 Task: Find the distance between San Diego and Sacramento.
Action: Key pressed san<Key.space>diago
Screenshot: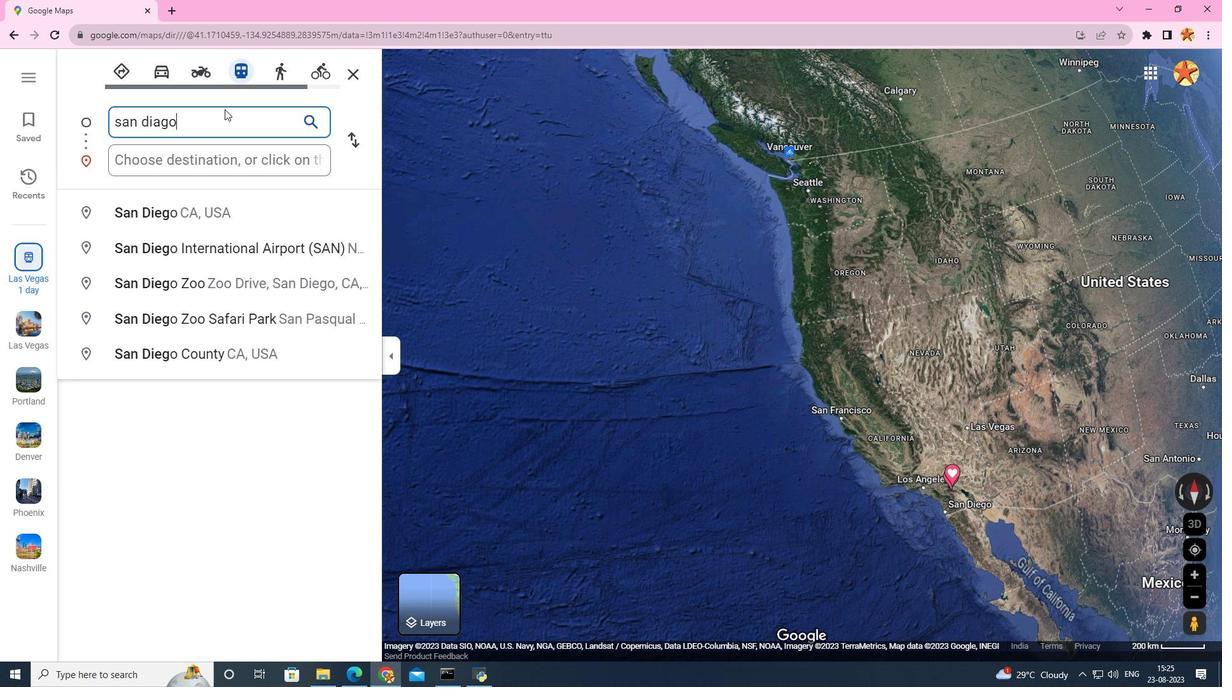 
Action: Mouse moved to (171, 218)
Screenshot: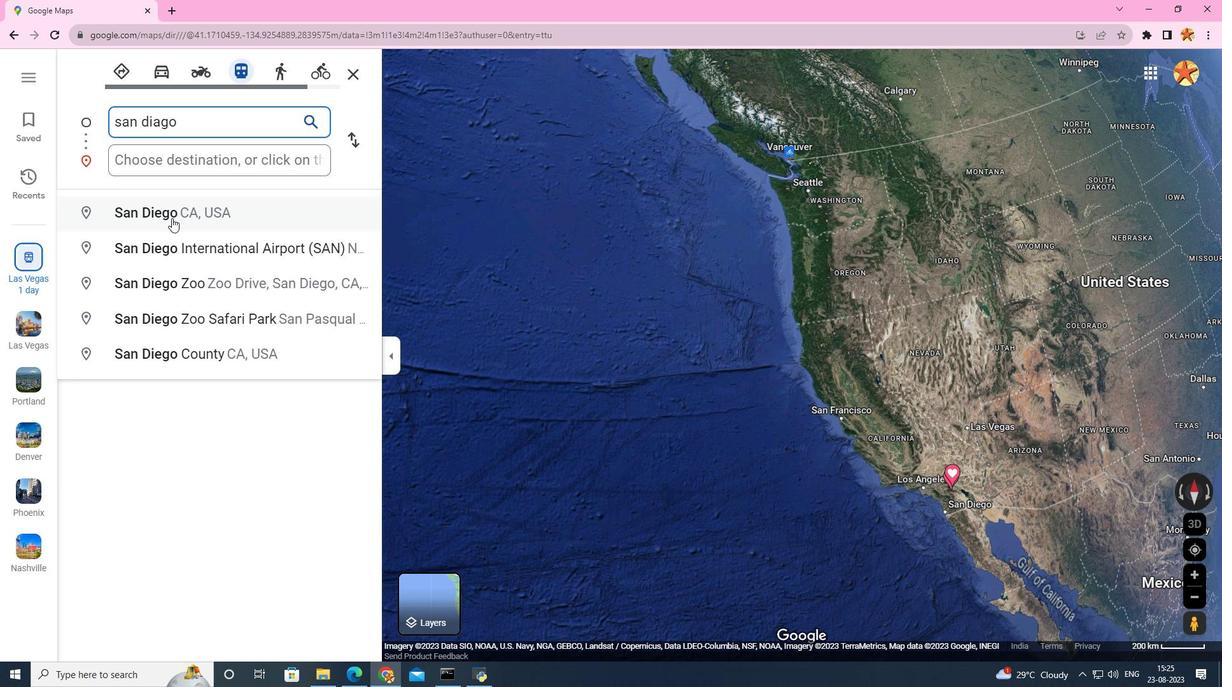 
Action: Mouse pressed left at (171, 218)
Screenshot: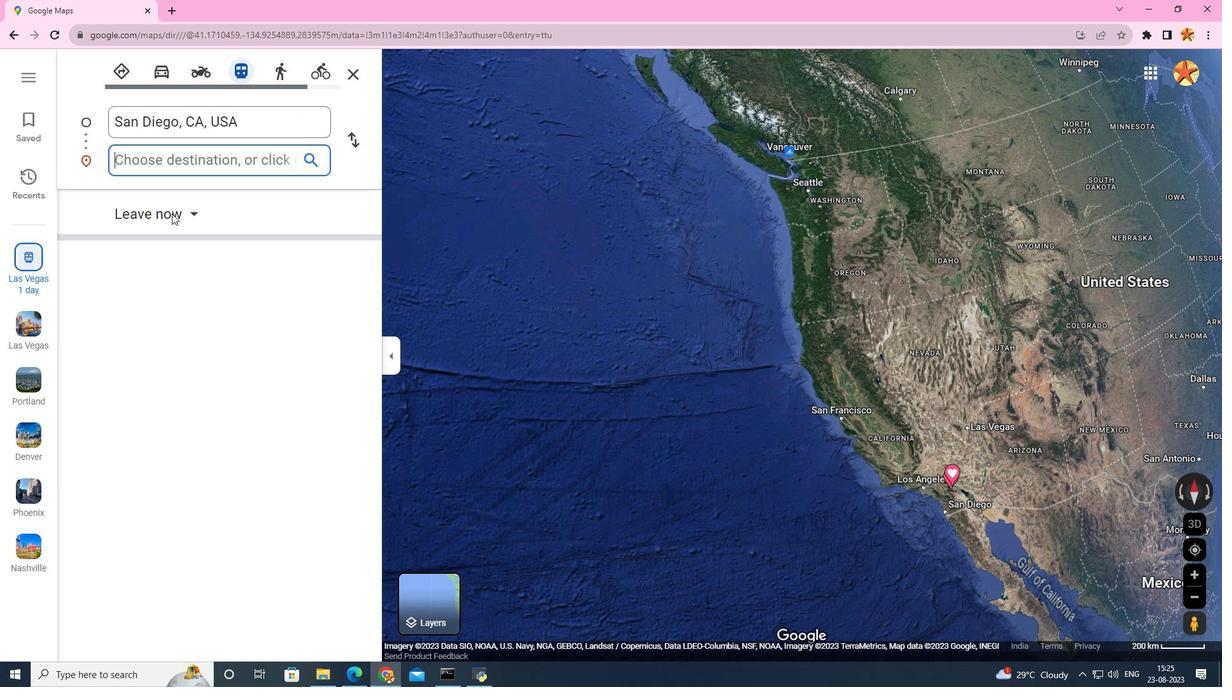 
Action: Mouse moved to (181, 163)
Screenshot: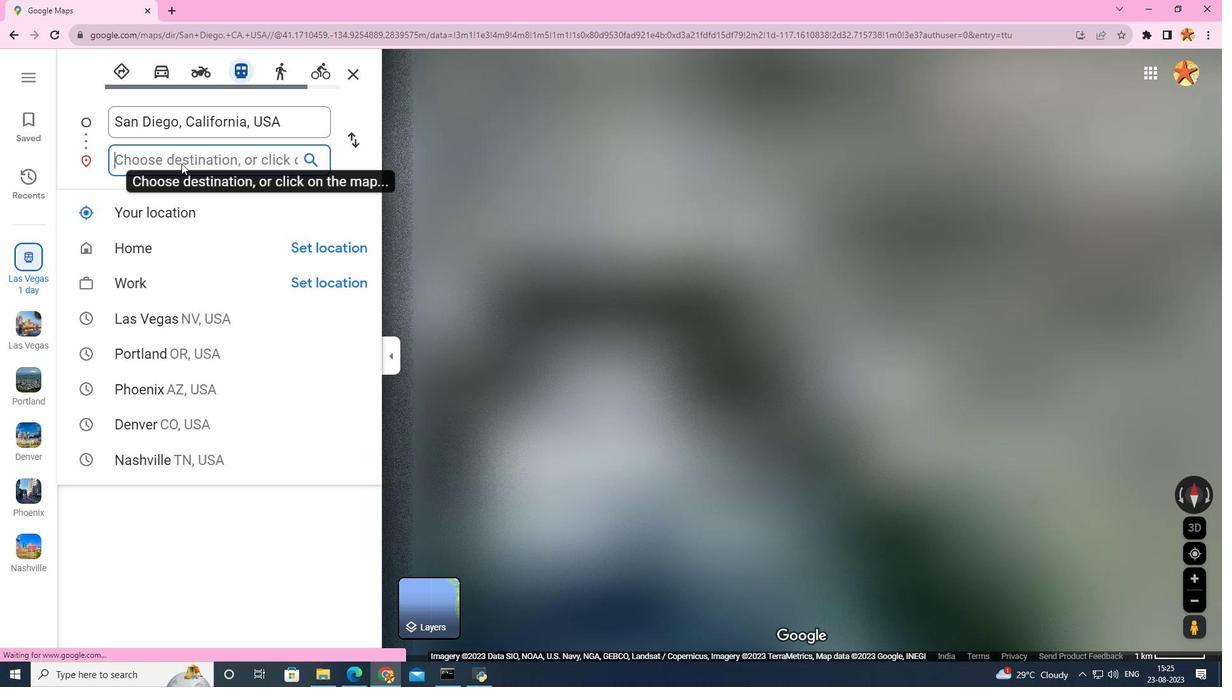 
Action: Mouse pressed left at (181, 163)
Screenshot: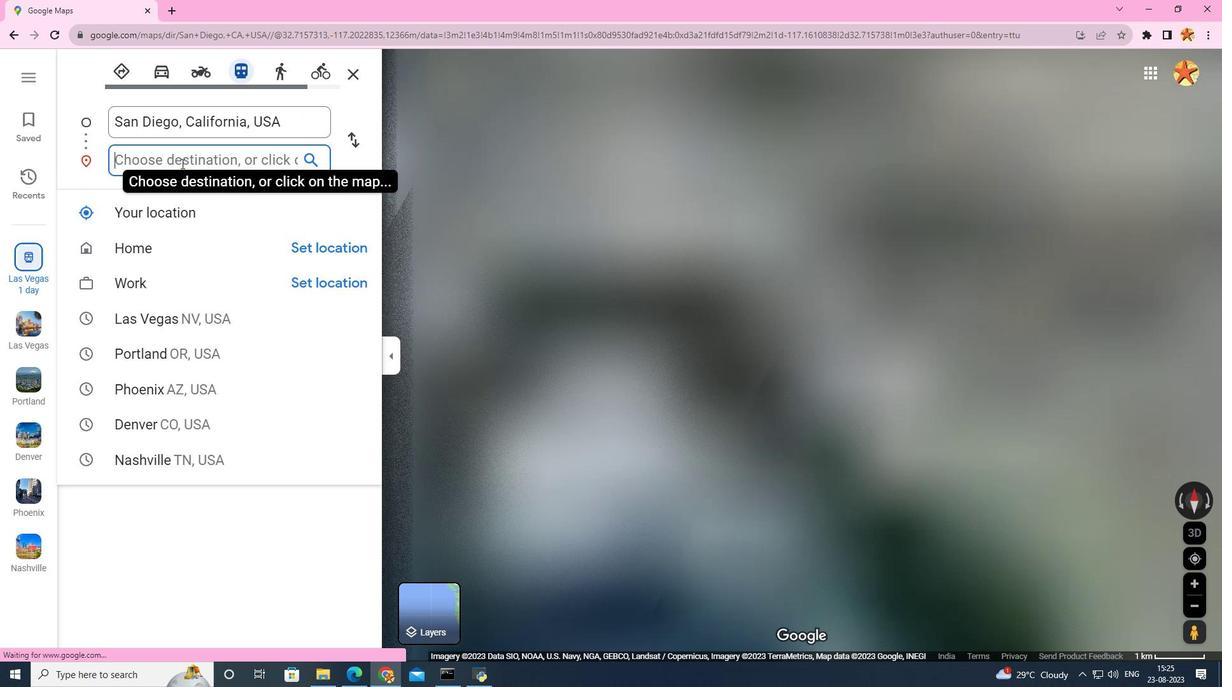 
Action: Key pressed sacra
Screenshot: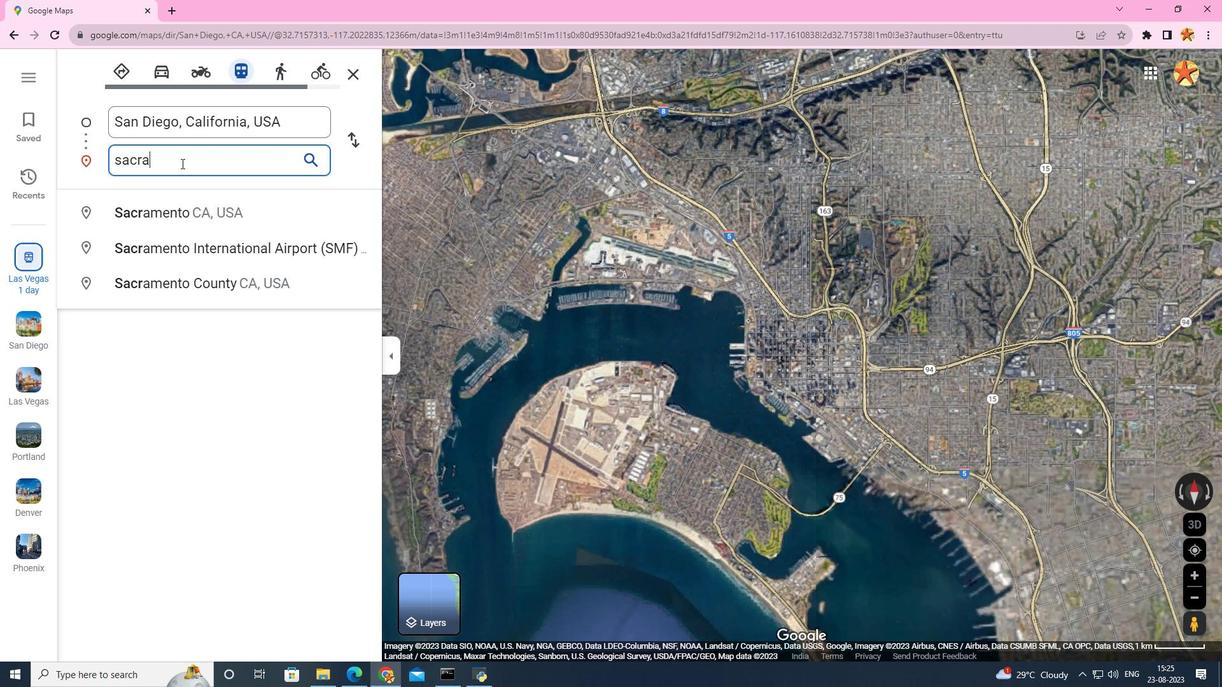 
Action: Mouse moved to (171, 215)
Screenshot: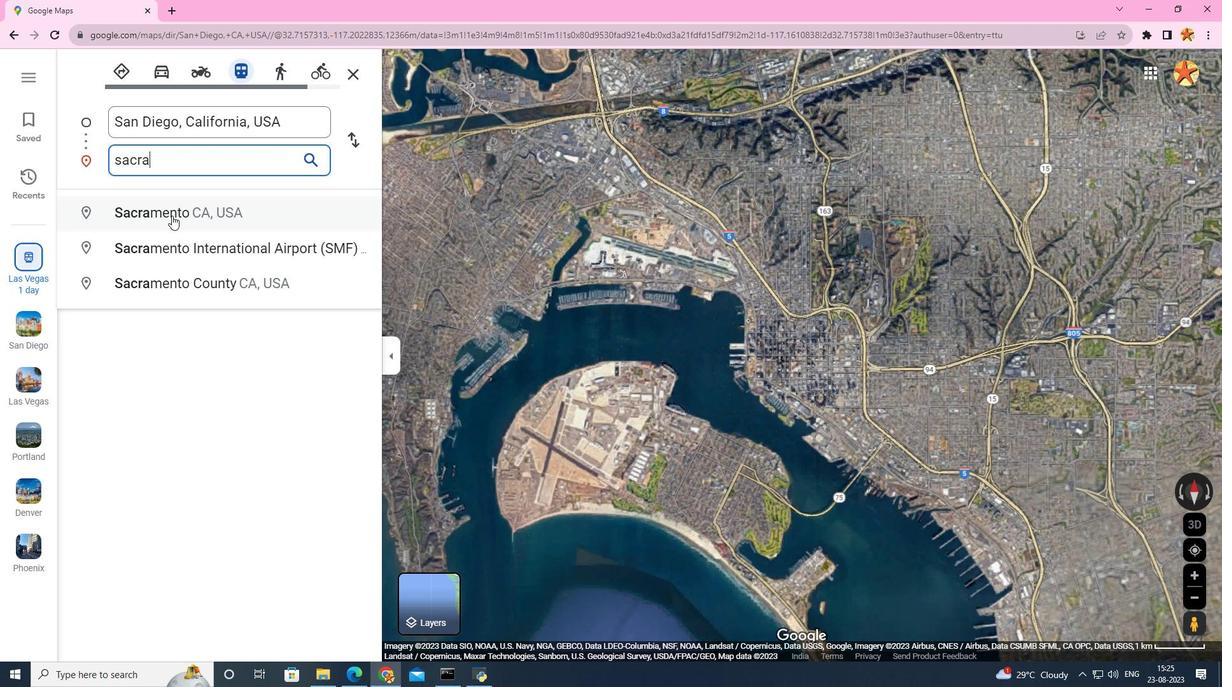 
Action: Mouse pressed left at (171, 215)
Screenshot: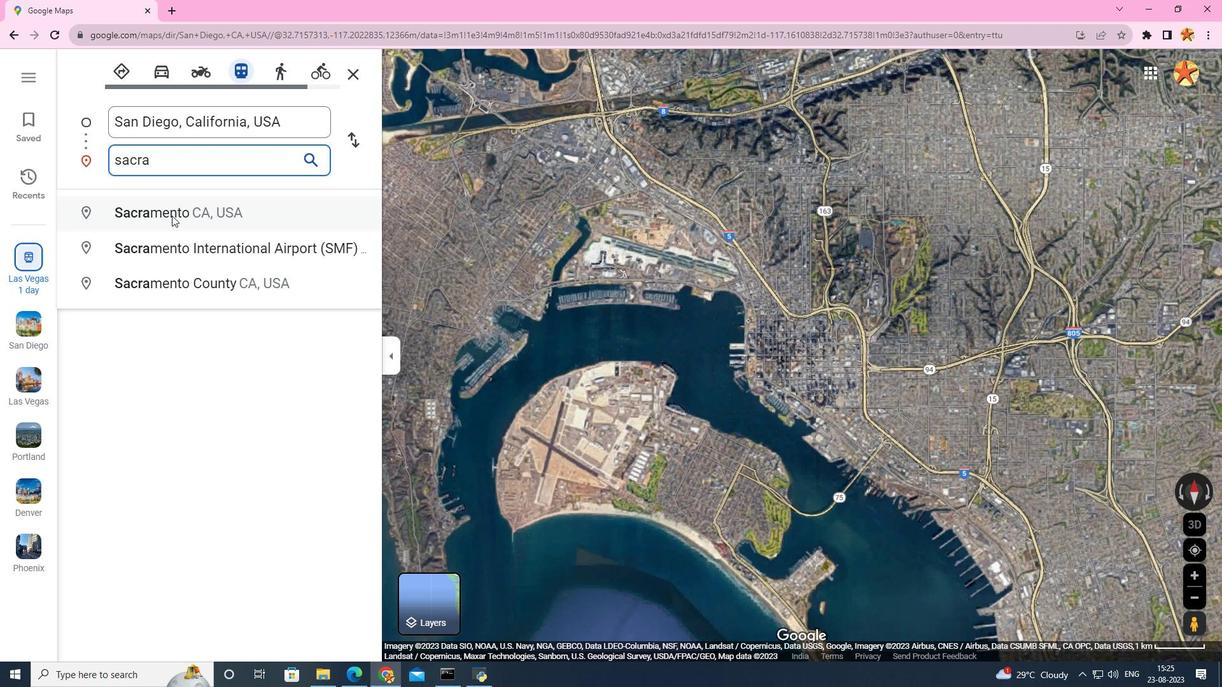 
Action: Mouse moved to (686, 611)
Screenshot: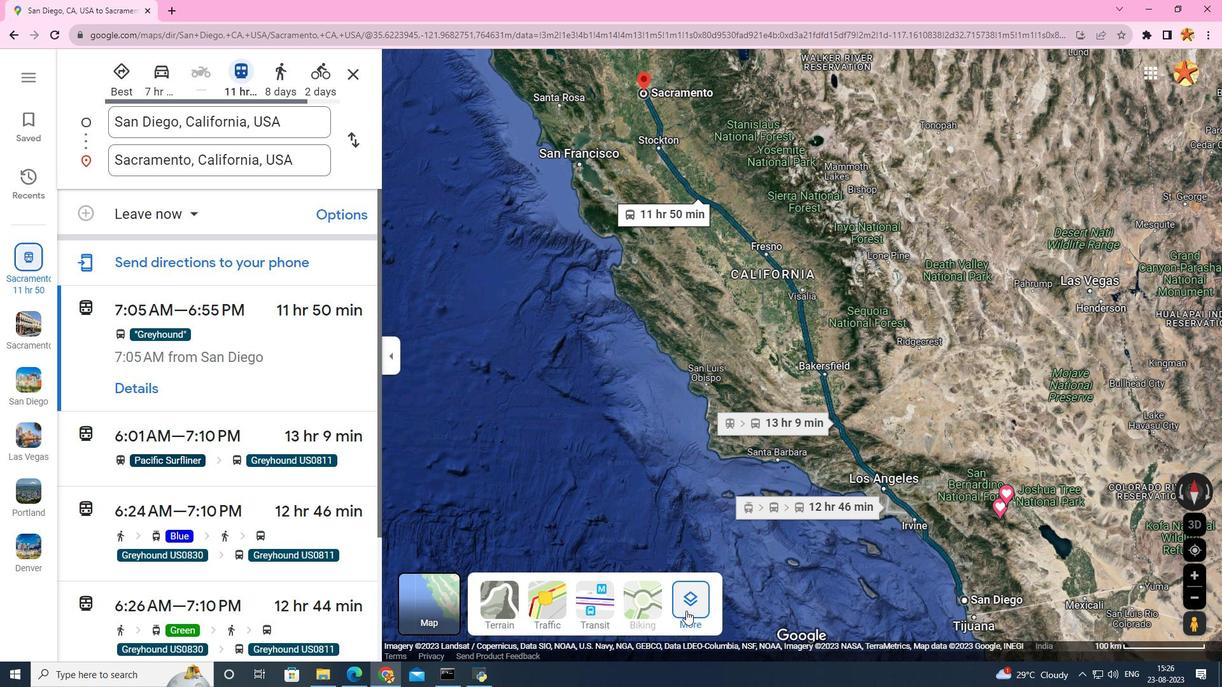 
Action: Mouse pressed left at (686, 611)
Screenshot: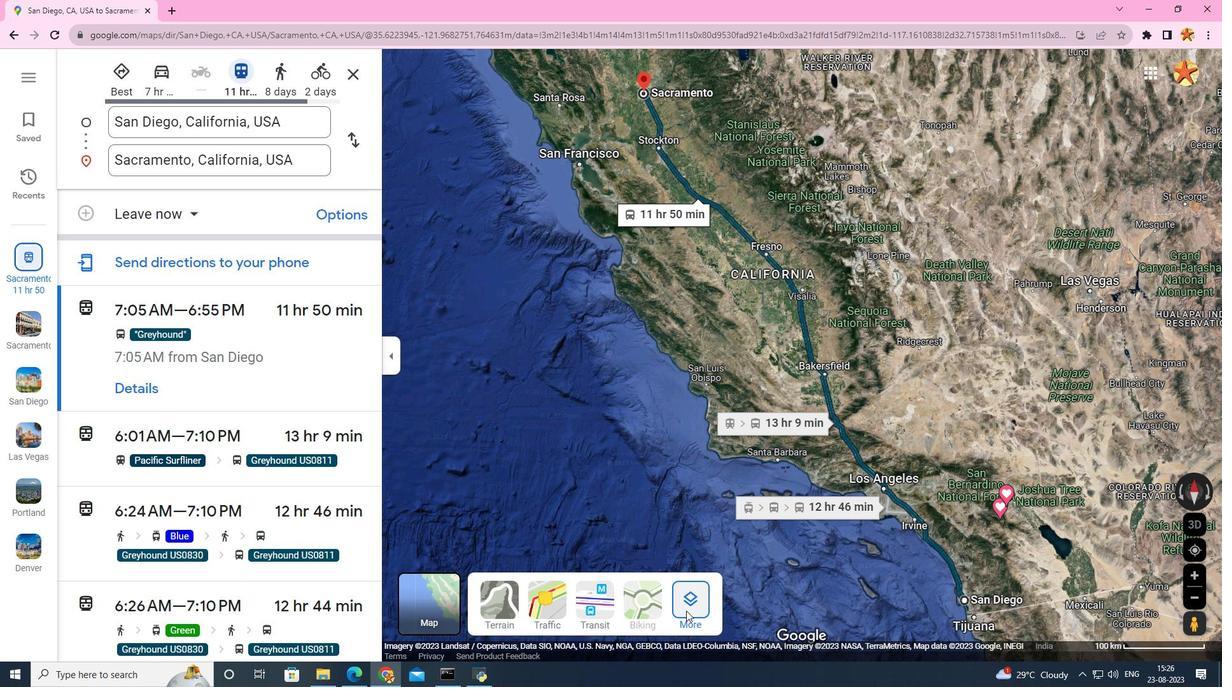 
Action: Mouse moved to (534, 460)
Screenshot: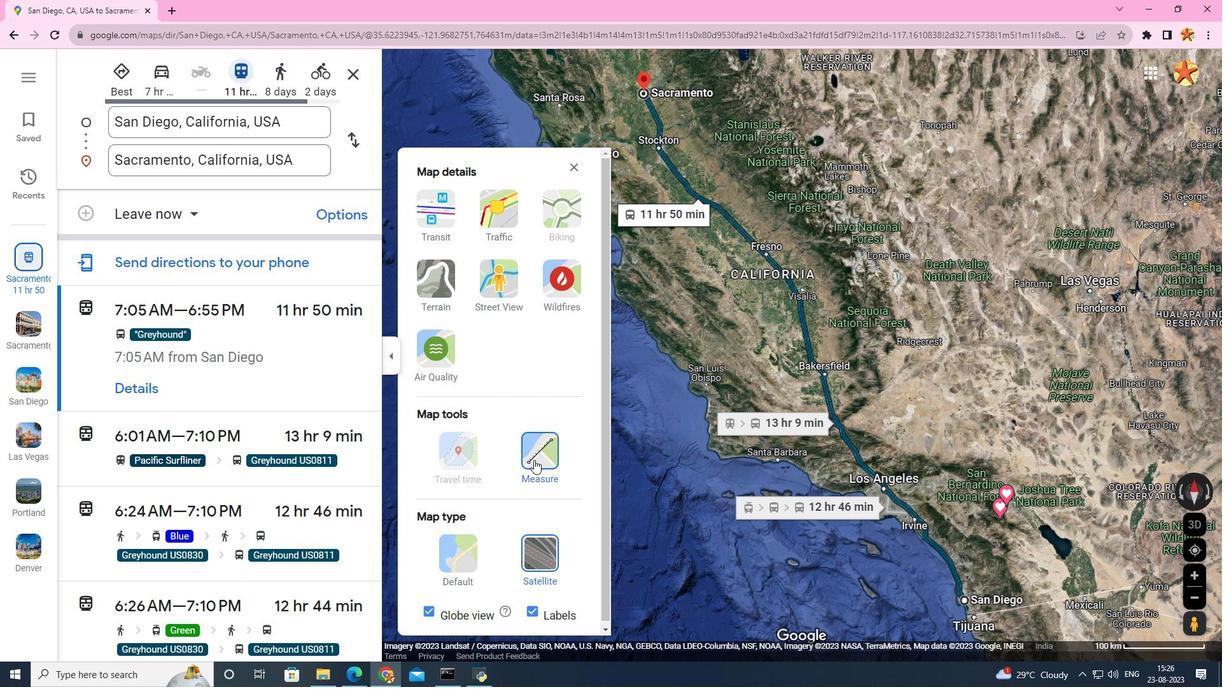 
Action: Mouse pressed left at (534, 460)
Screenshot: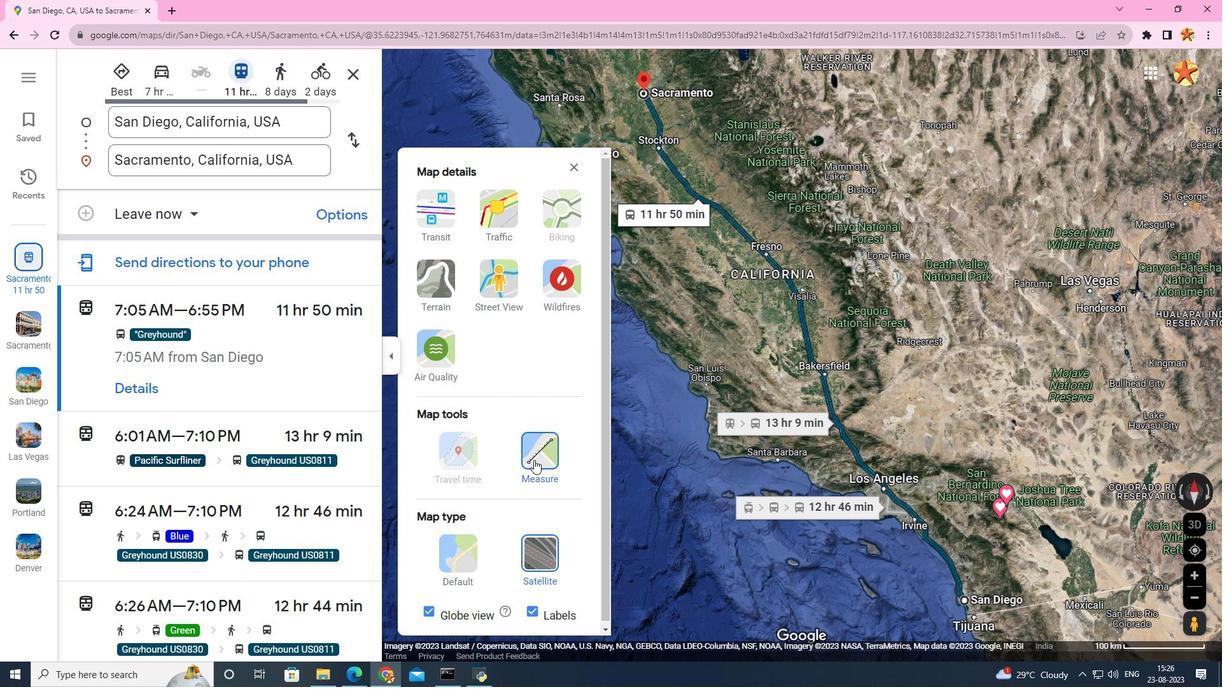 
Action: Mouse moved to (947, 513)
Screenshot: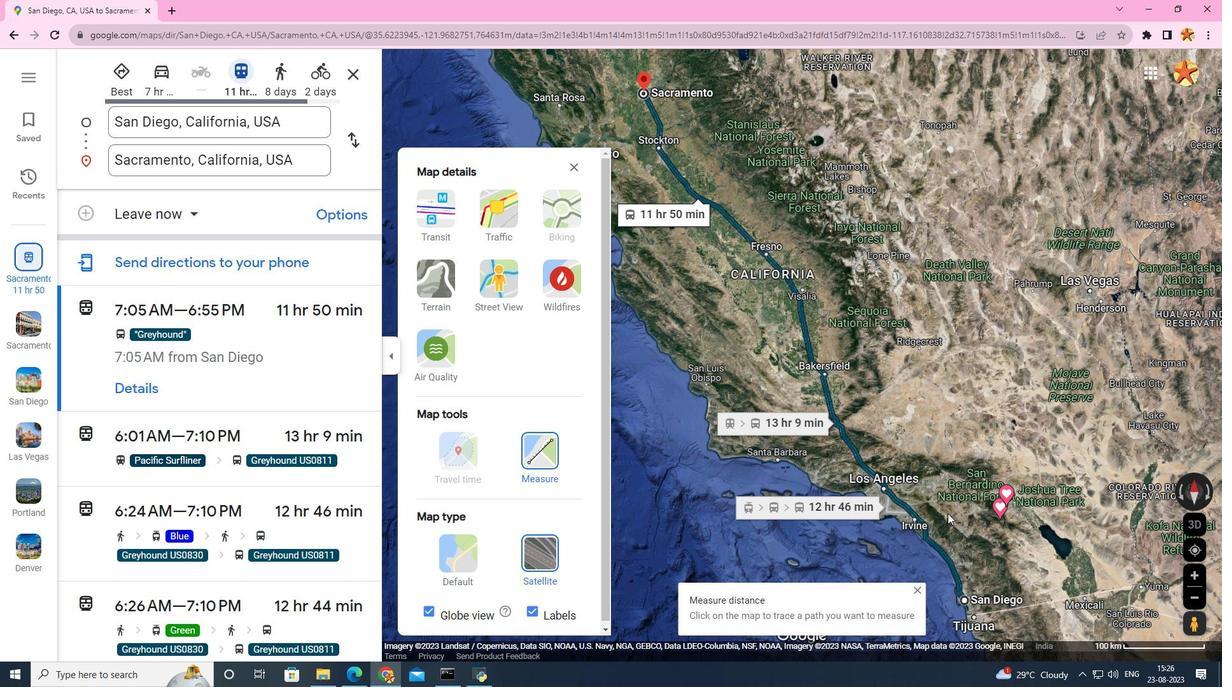 
Action: Mouse scrolled (947, 513) with delta (0, 0)
Screenshot: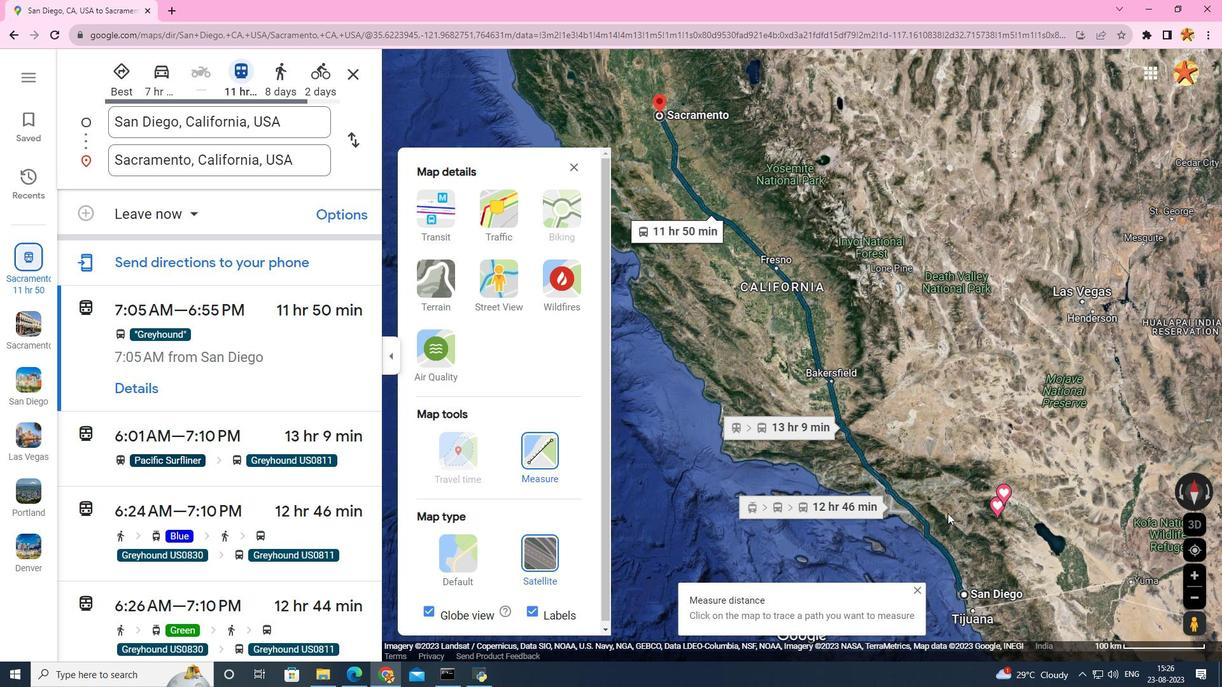 
Action: Mouse scrolled (947, 513) with delta (0, 0)
Screenshot: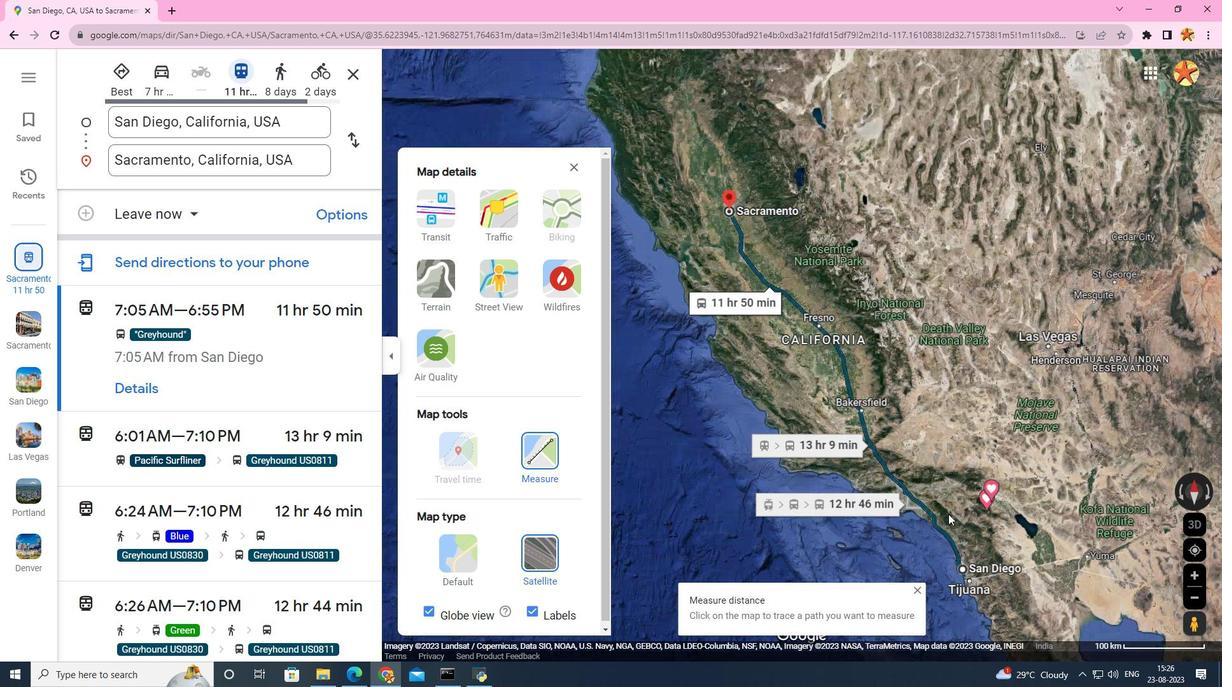 
Action: Mouse scrolled (947, 513) with delta (0, 0)
Screenshot: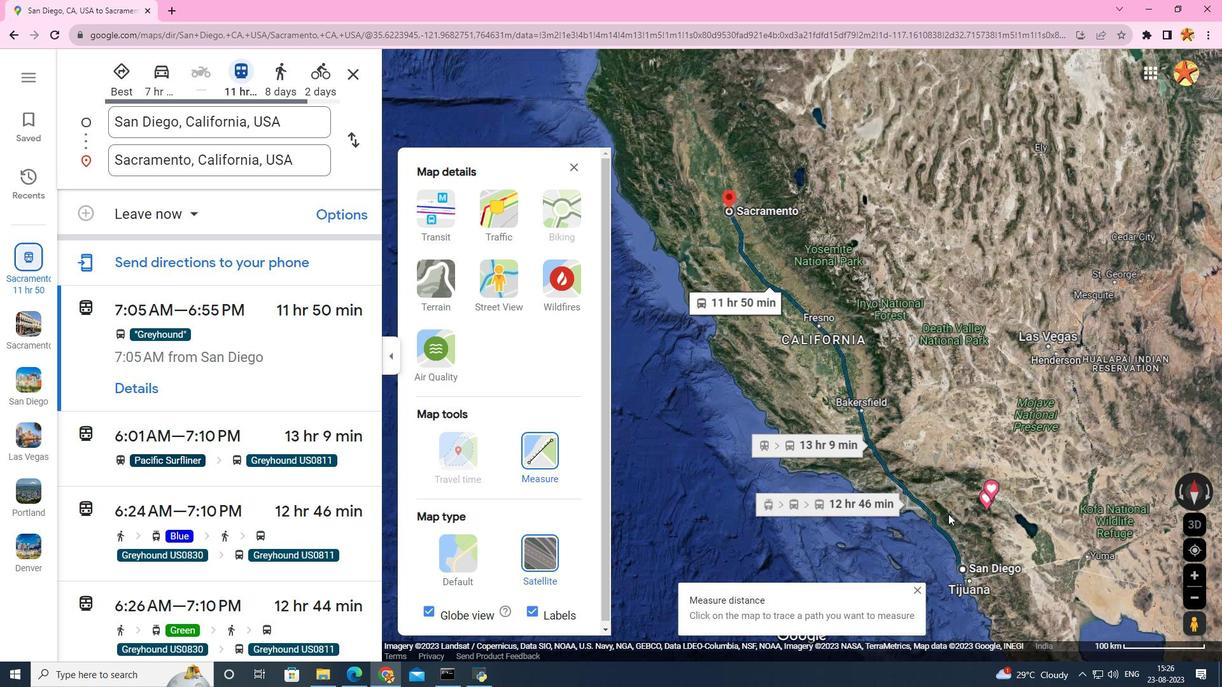
Action: Mouse moved to (964, 552)
Screenshot: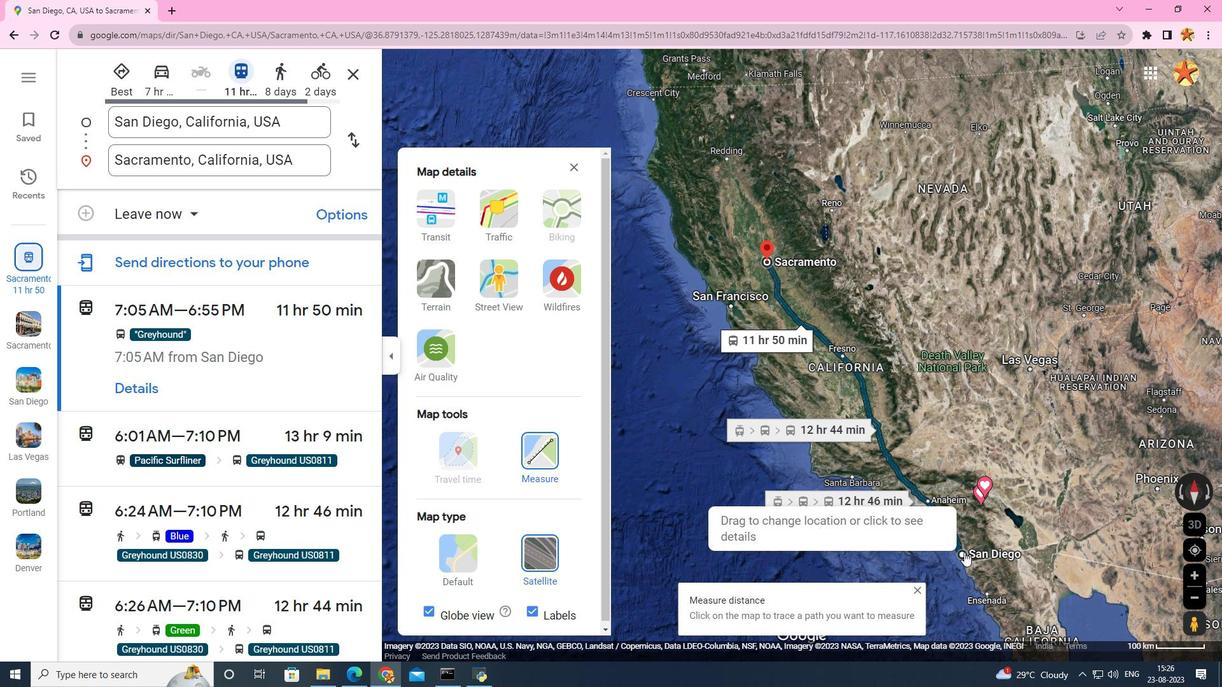 
Action: Mouse pressed left at (964, 552)
Screenshot: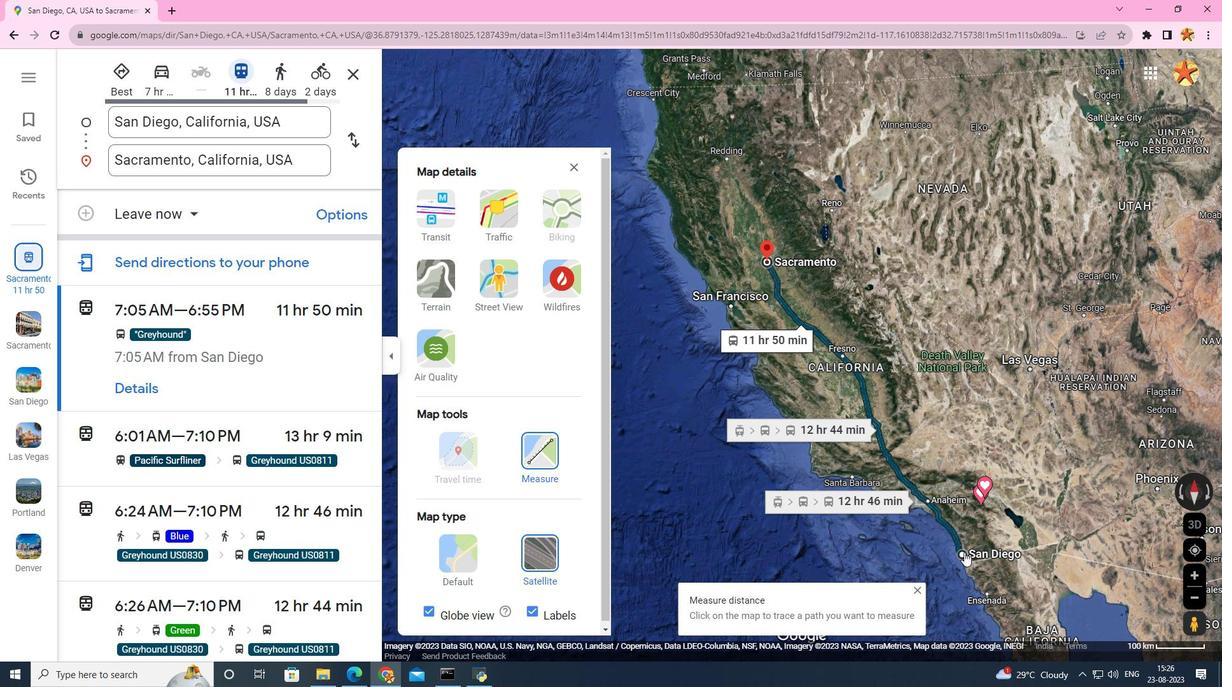 
Action: Mouse moved to (768, 262)
Screenshot: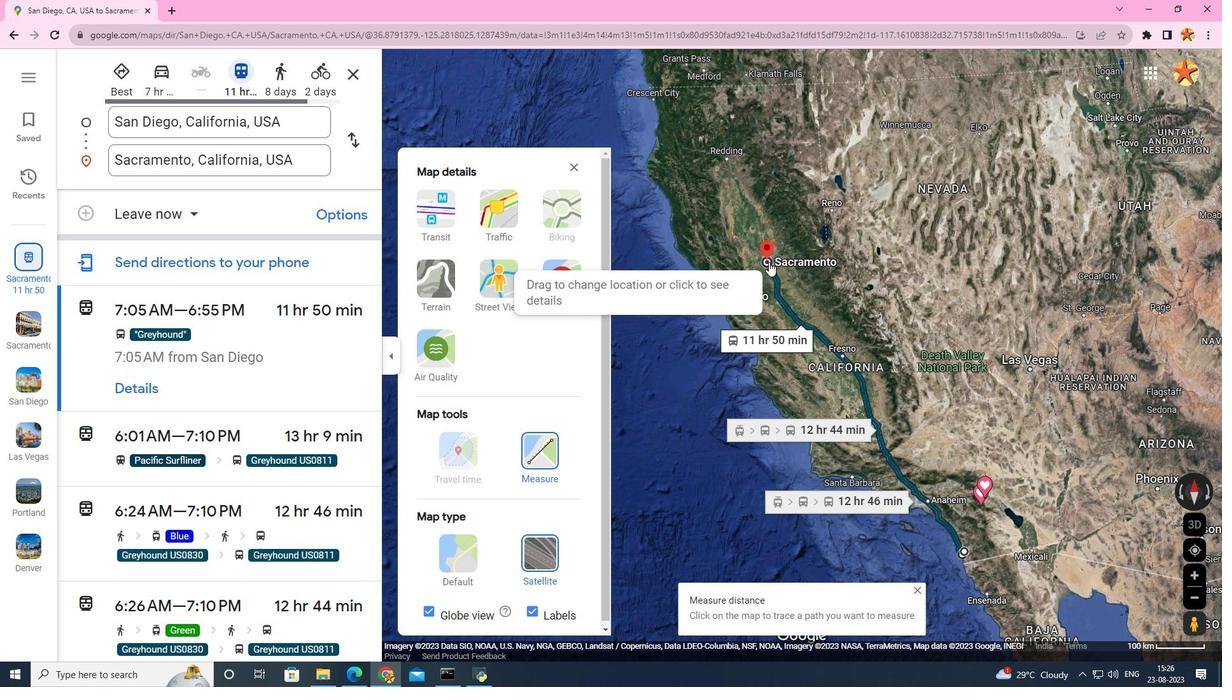 
Action: Mouse pressed left at (768, 262)
Screenshot: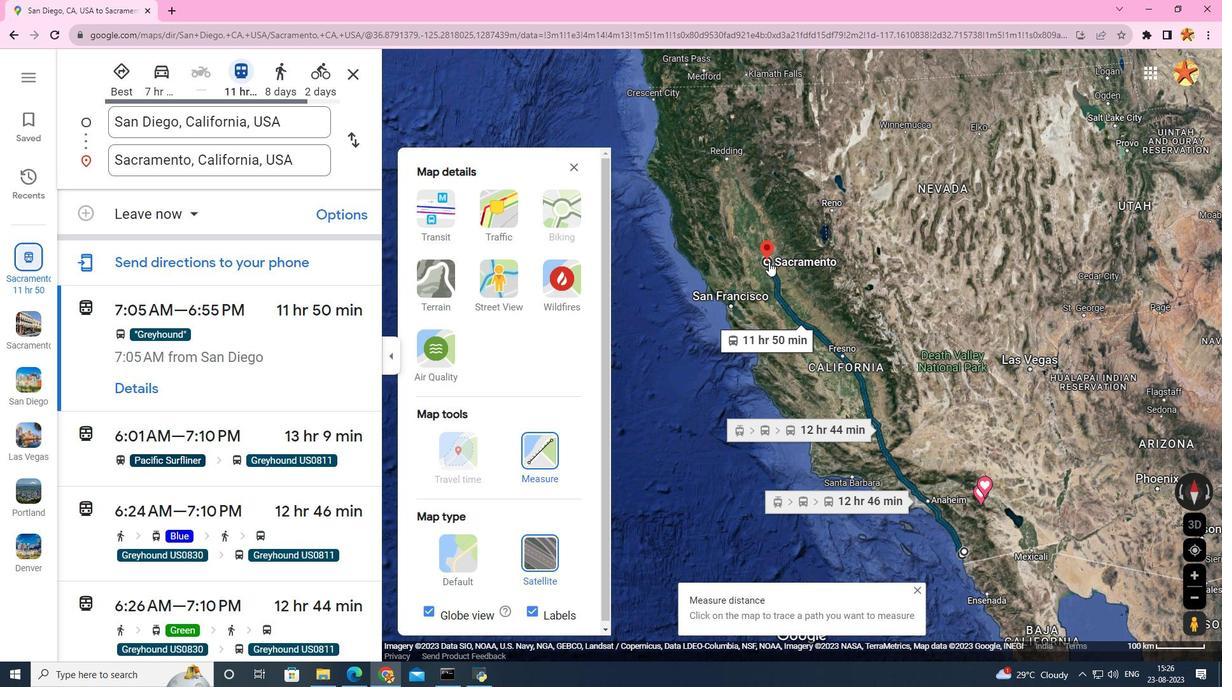 
